 Task: Write title "Knowledge sharing".
Action: Mouse moved to (968, 81)
Screenshot: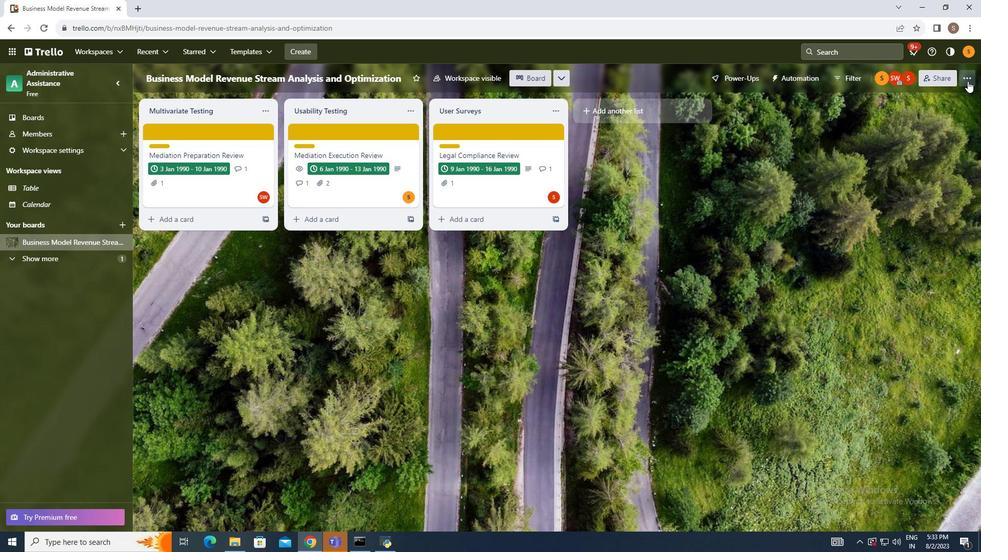 
Action: Mouse pressed left at (968, 81)
Screenshot: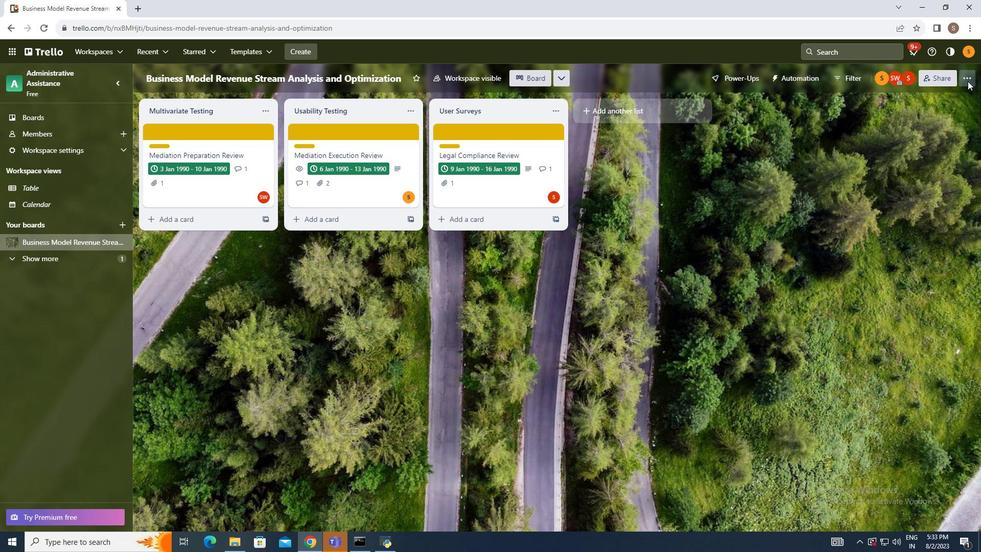 
Action: Mouse moved to (863, 215)
Screenshot: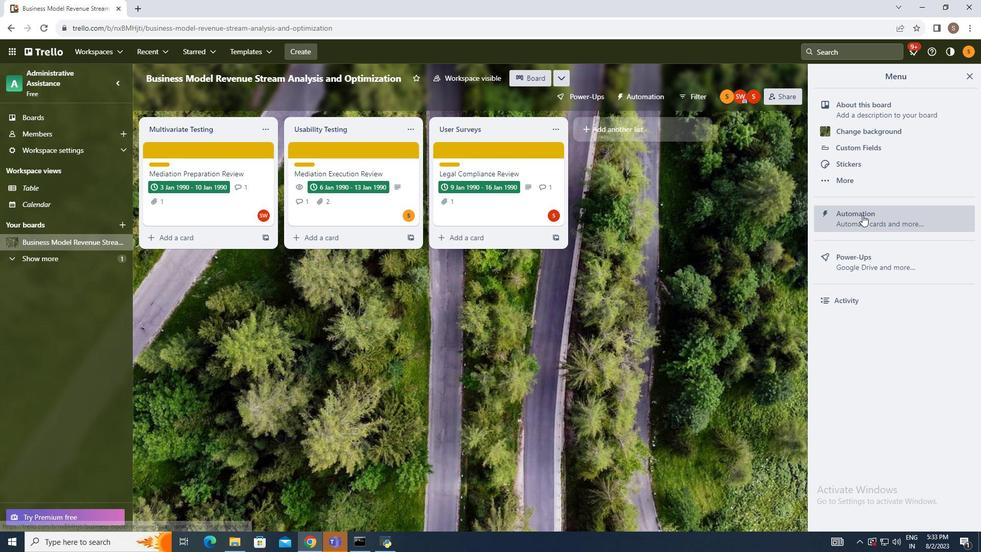
Action: Mouse pressed left at (863, 215)
Screenshot: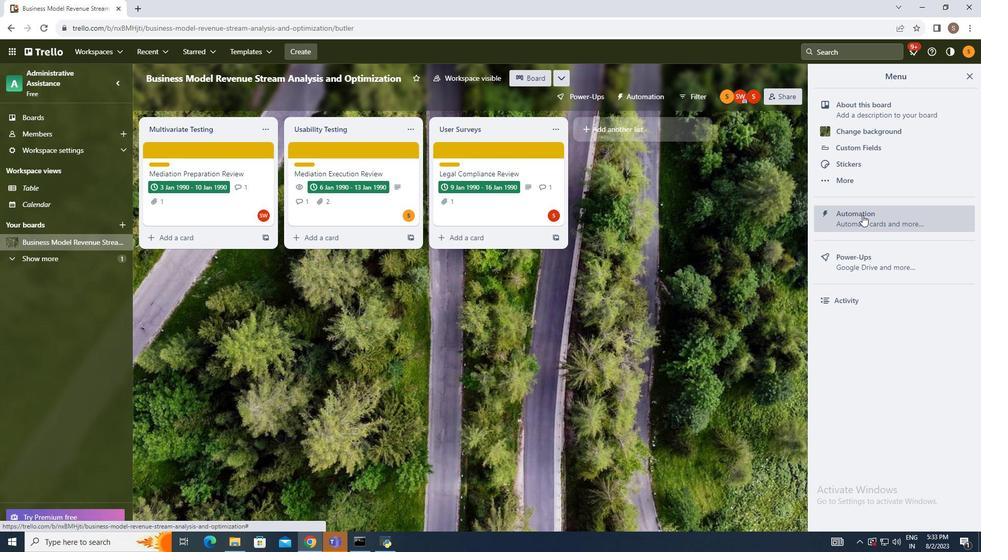 
Action: Mouse moved to (179, 266)
Screenshot: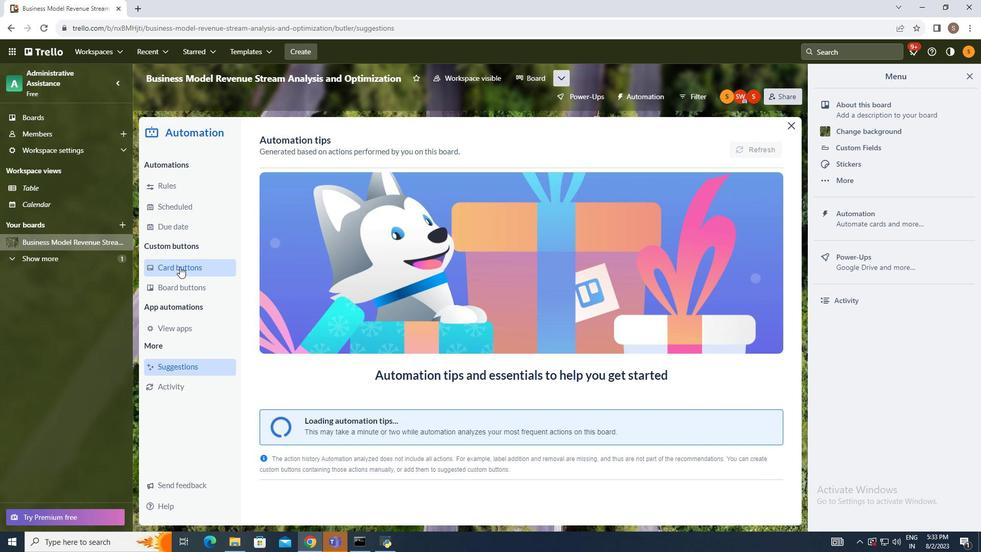 
Action: Mouse pressed left at (179, 266)
Screenshot: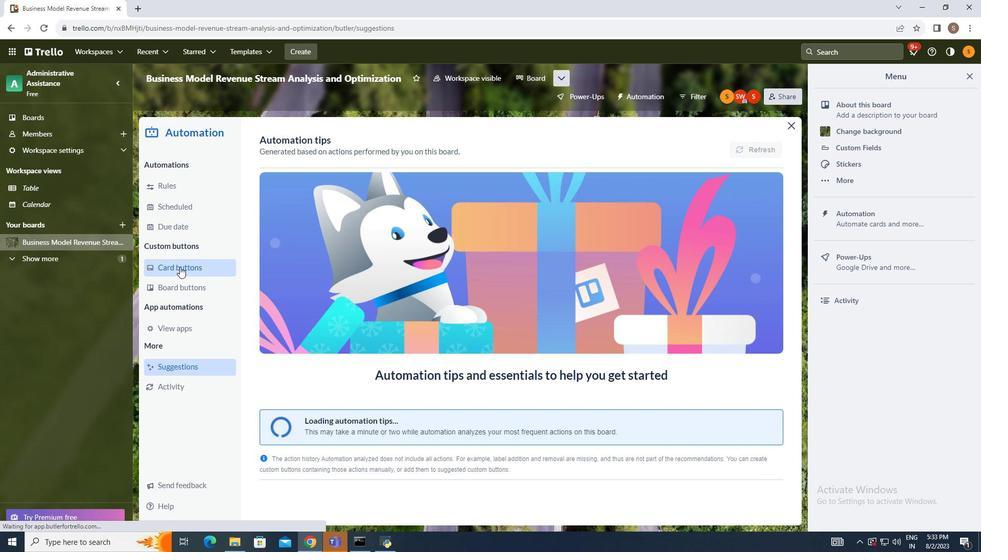 
Action: Mouse moved to (748, 144)
Screenshot: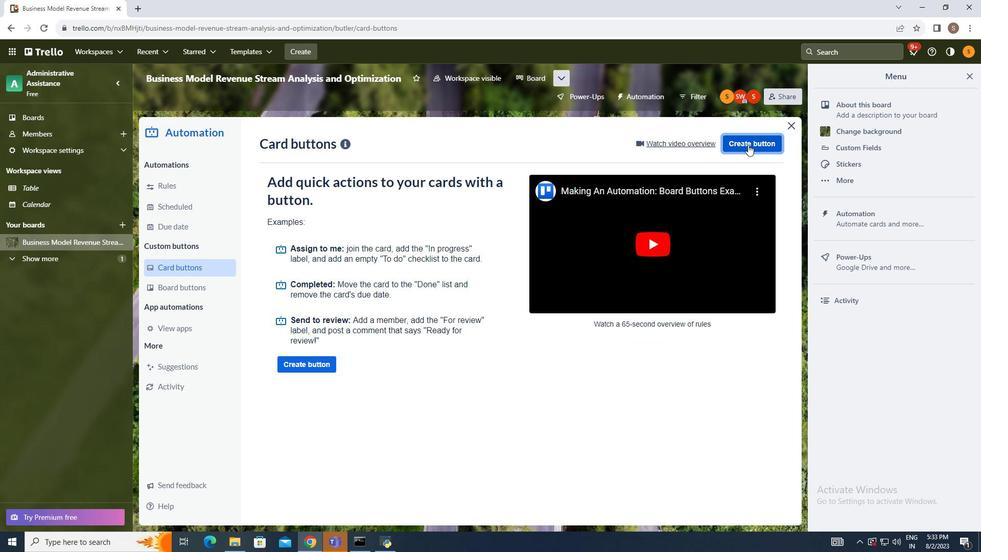 
Action: Mouse pressed left at (748, 144)
Screenshot: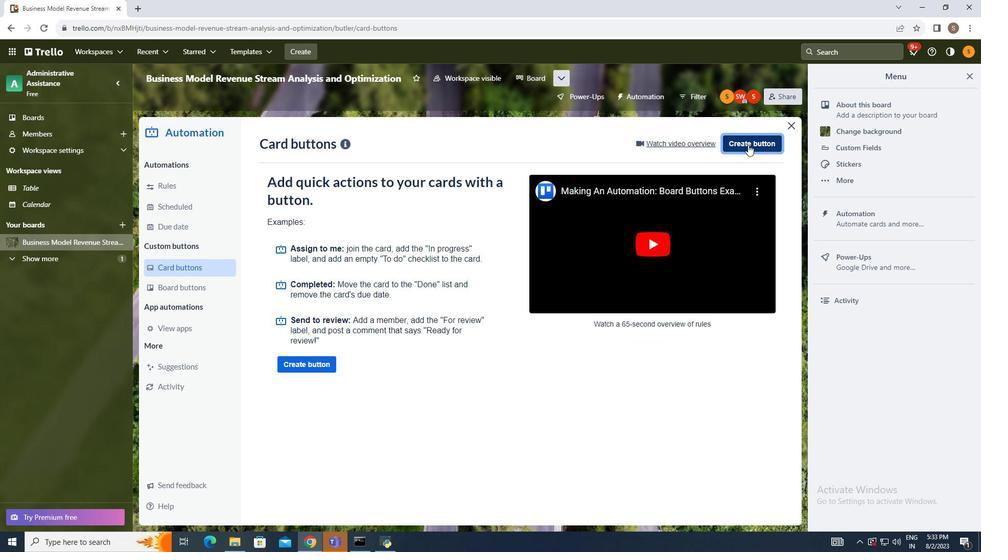
Action: Mouse moved to (340, 193)
Screenshot: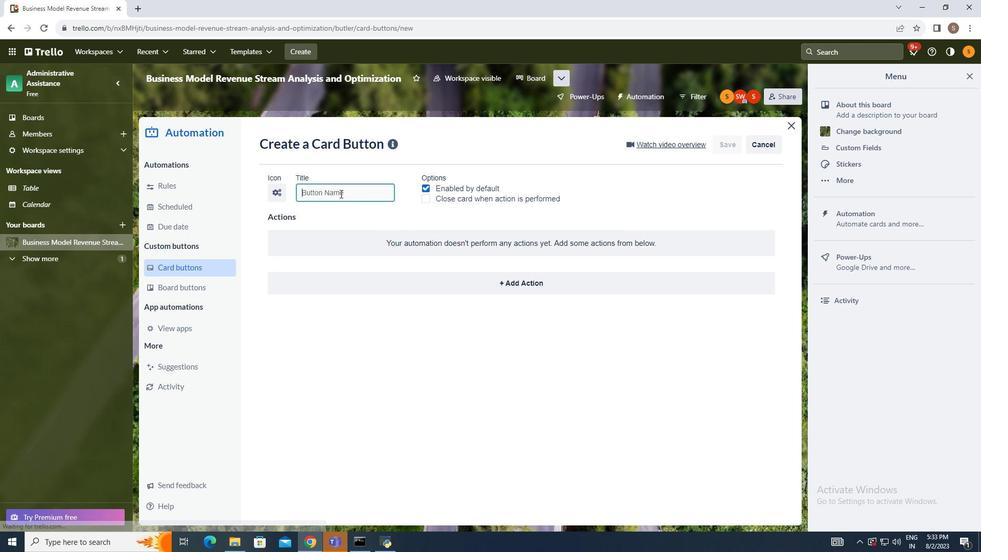 
Action: Mouse pressed left at (340, 193)
Screenshot: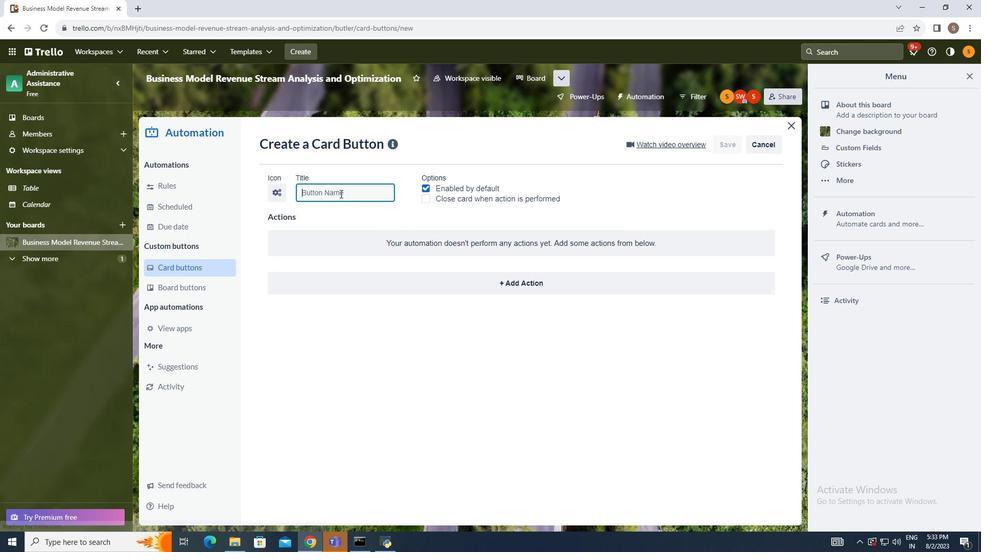 
Action: Key pressed <Key.shift>Knowledge<Key.space>sharing
Screenshot: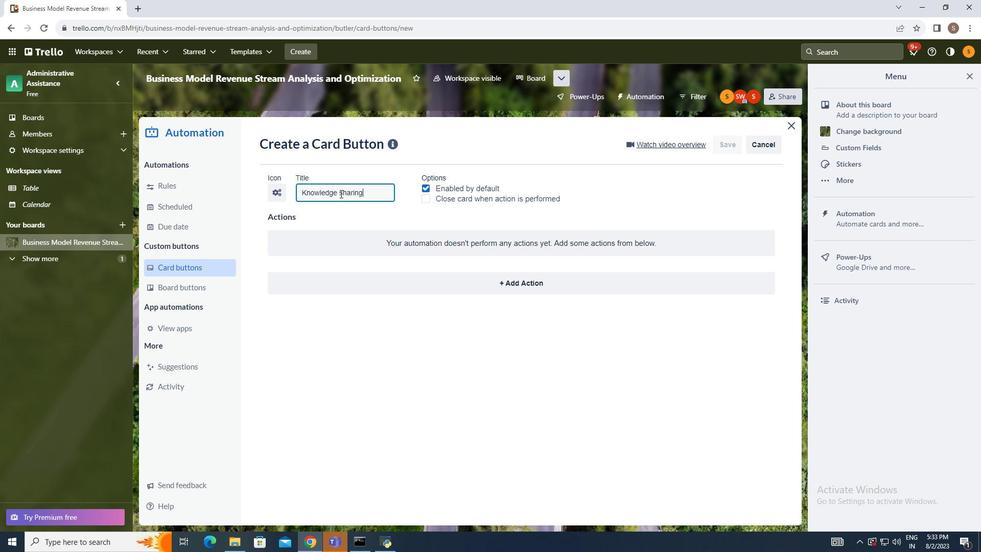 
Action: Mouse moved to (407, 205)
Screenshot: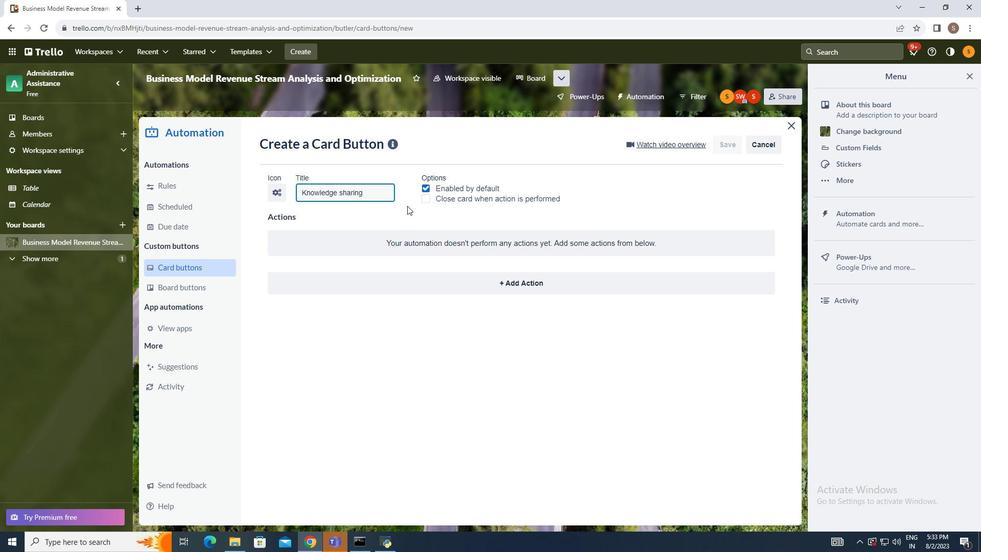 
Action: Mouse pressed left at (407, 205)
Screenshot: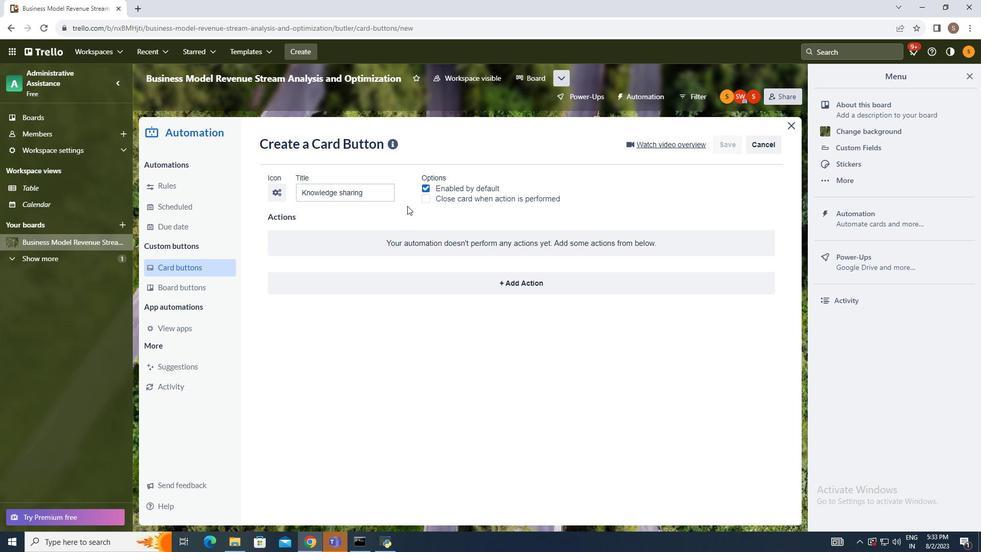 
Action: Mouse moved to (407, 205)
Screenshot: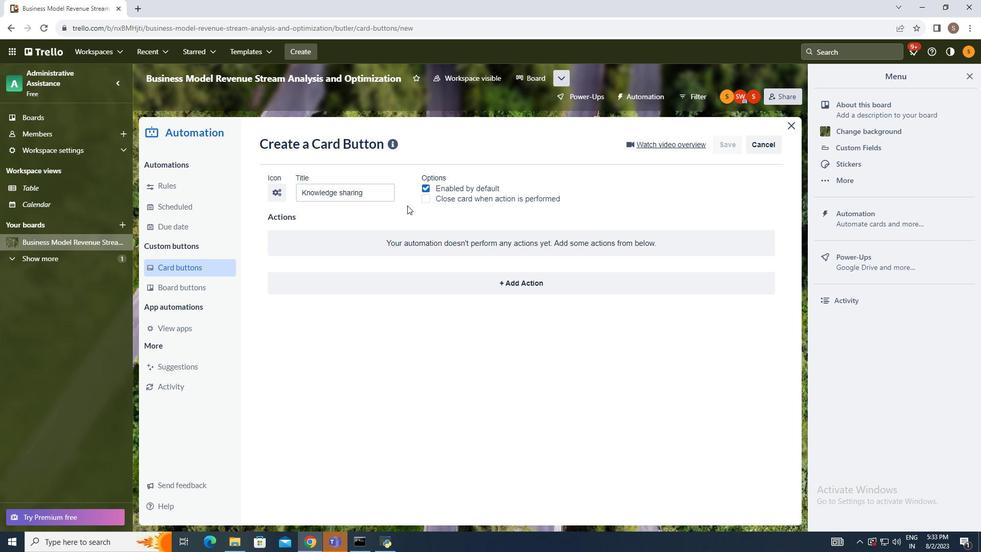 
